 Task: Create a section Feedback Collection Sprint and in the section, add a milestone Hybrid Cloud Integration in the project BarTech
Action: Mouse moved to (216, 422)
Screenshot: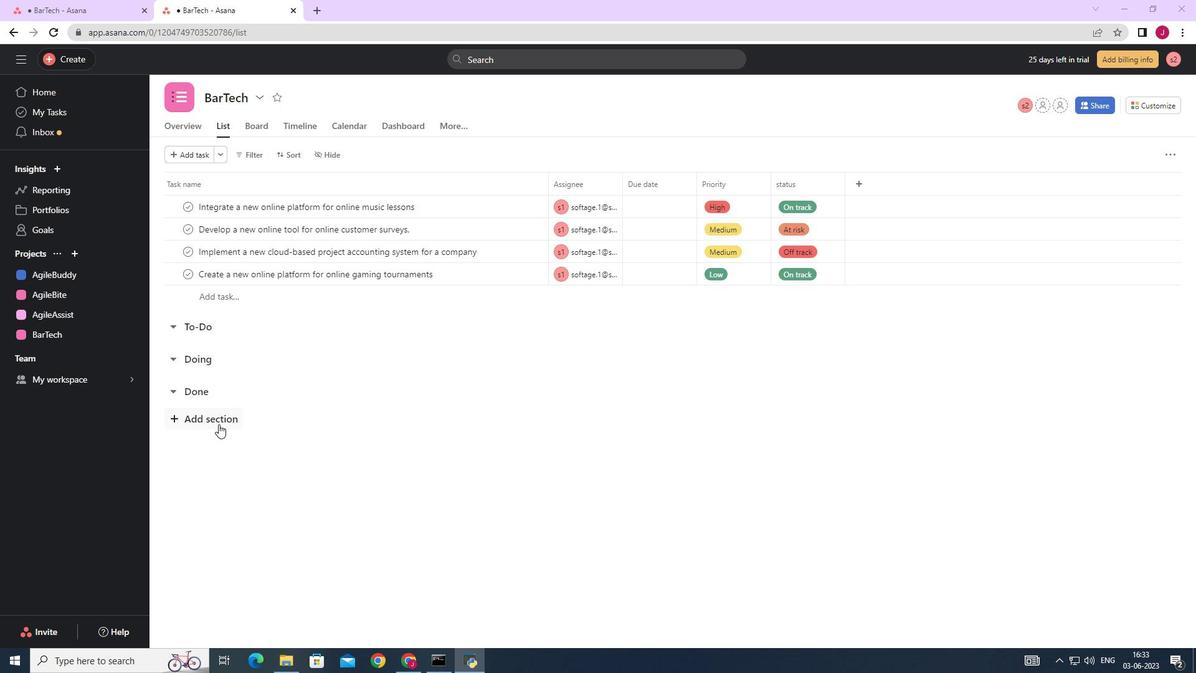 
Action: Mouse pressed left at (216, 422)
Screenshot: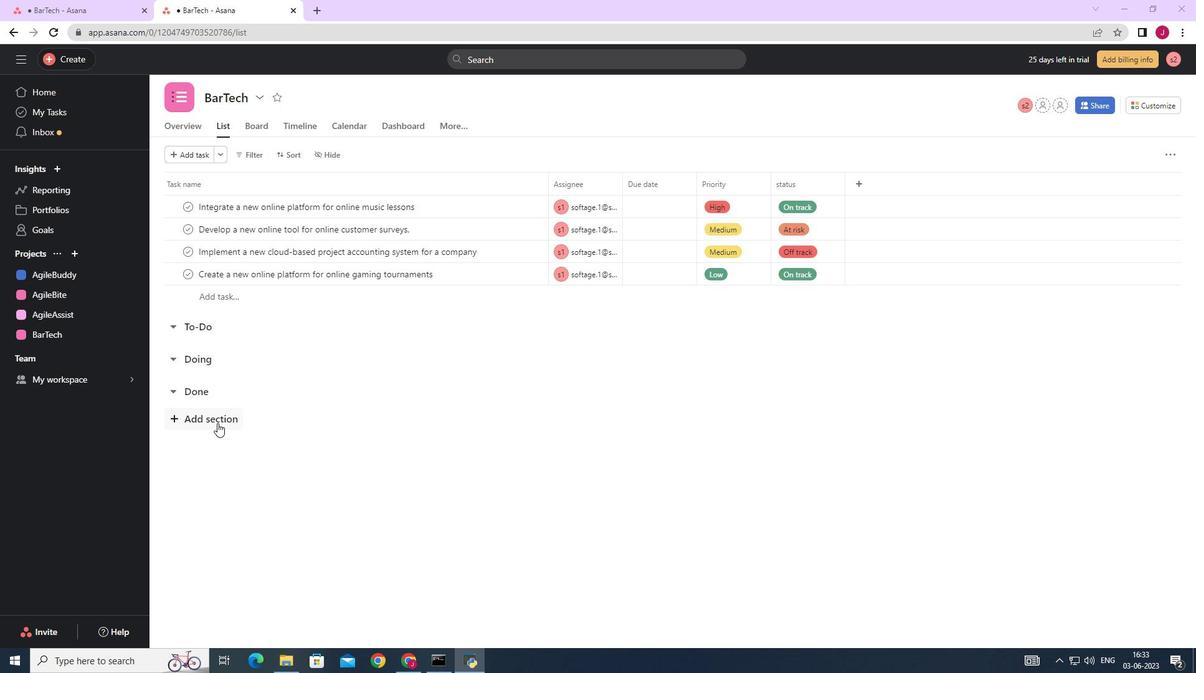 
Action: Mouse moved to (217, 421)
Screenshot: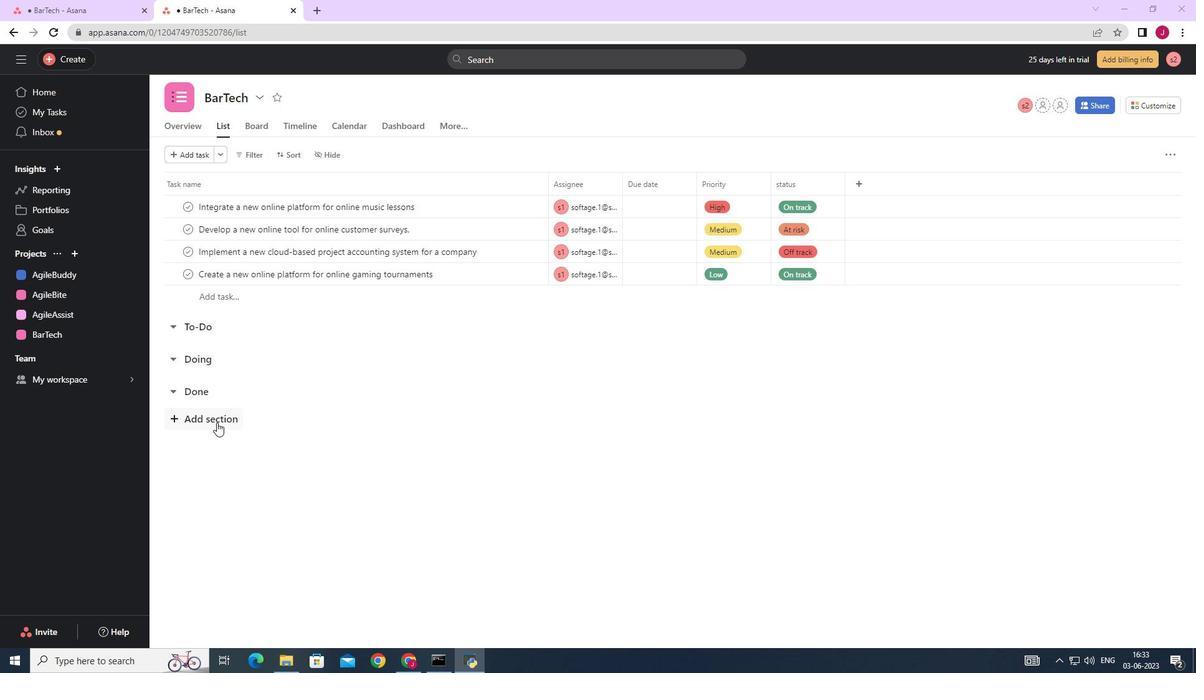 
Action: Key pressed <Key.caps_lock>F<Key.caps_lock>eedback<Key.space><Key.caps_lock>C<Key.caps_lock>ollection<Key.space><Key.caps_lock>S<Key.caps_lock>print<Key.enter><Key.caps_lock>H<Key.caps_lock>ybrid<Key.space><Key.caps_lock>C<Key.caps_lock>loud<Key.space><Key.caps_lock>I<Key.caps_lock>ntegration
Screenshot: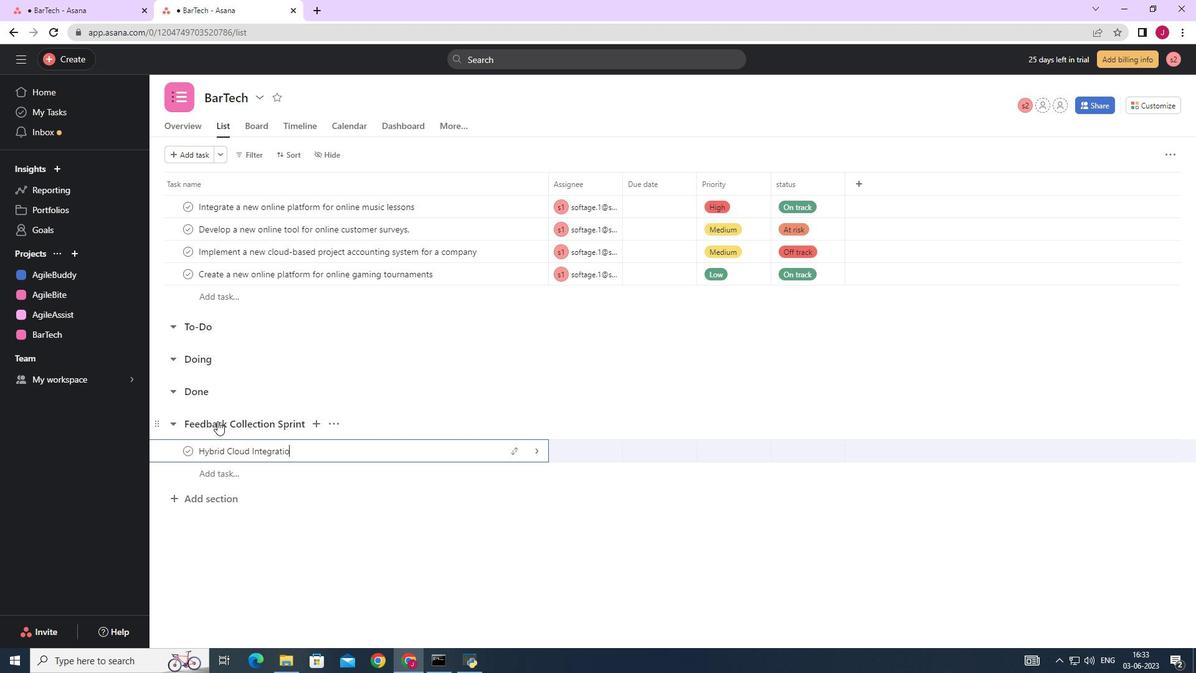
Action: Mouse moved to (541, 450)
Screenshot: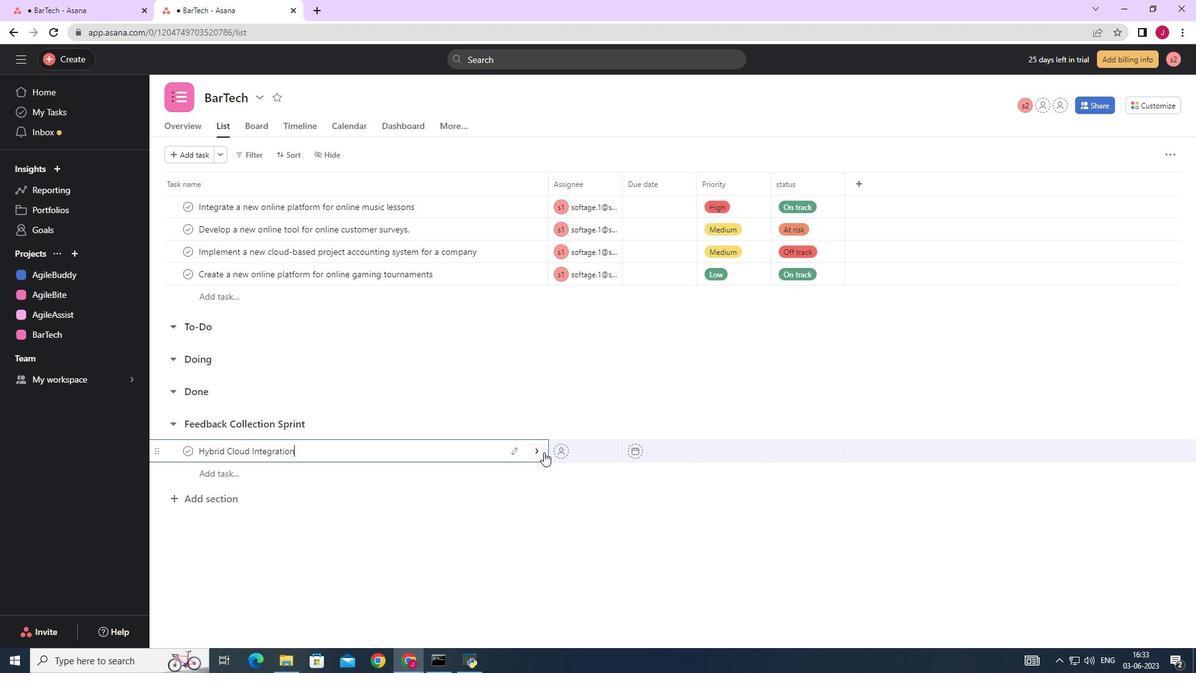 
Action: Mouse pressed left at (541, 450)
Screenshot: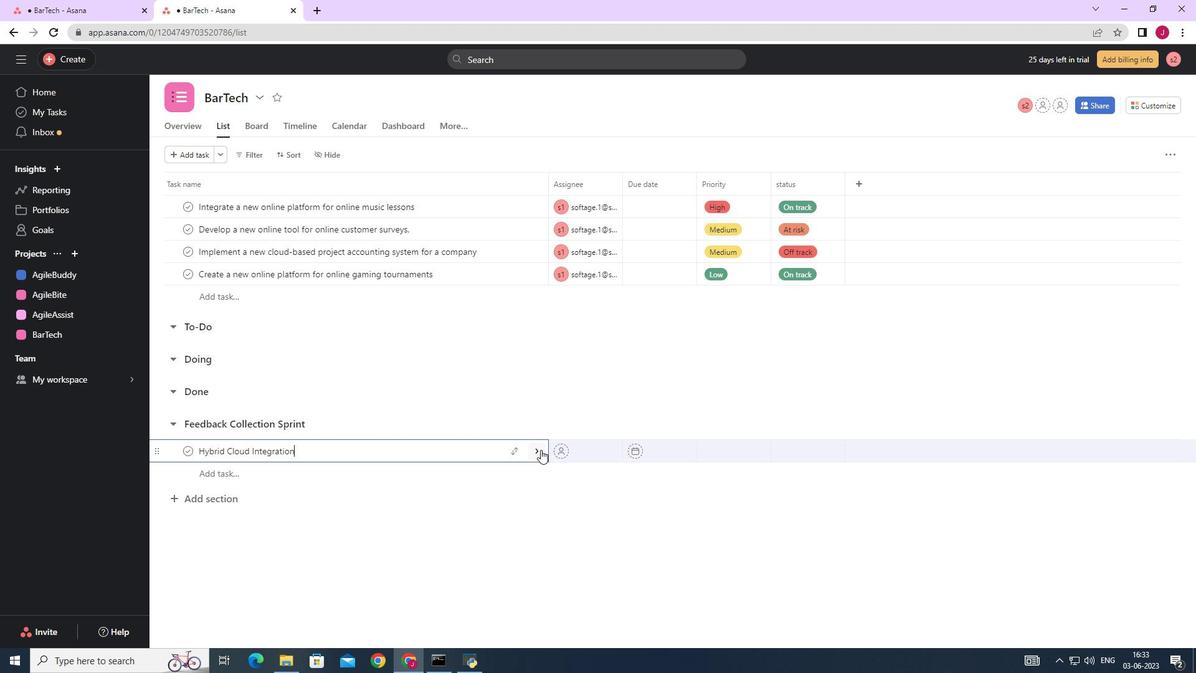 
Action: Mouse moved to (1151, 150)
Screenshot: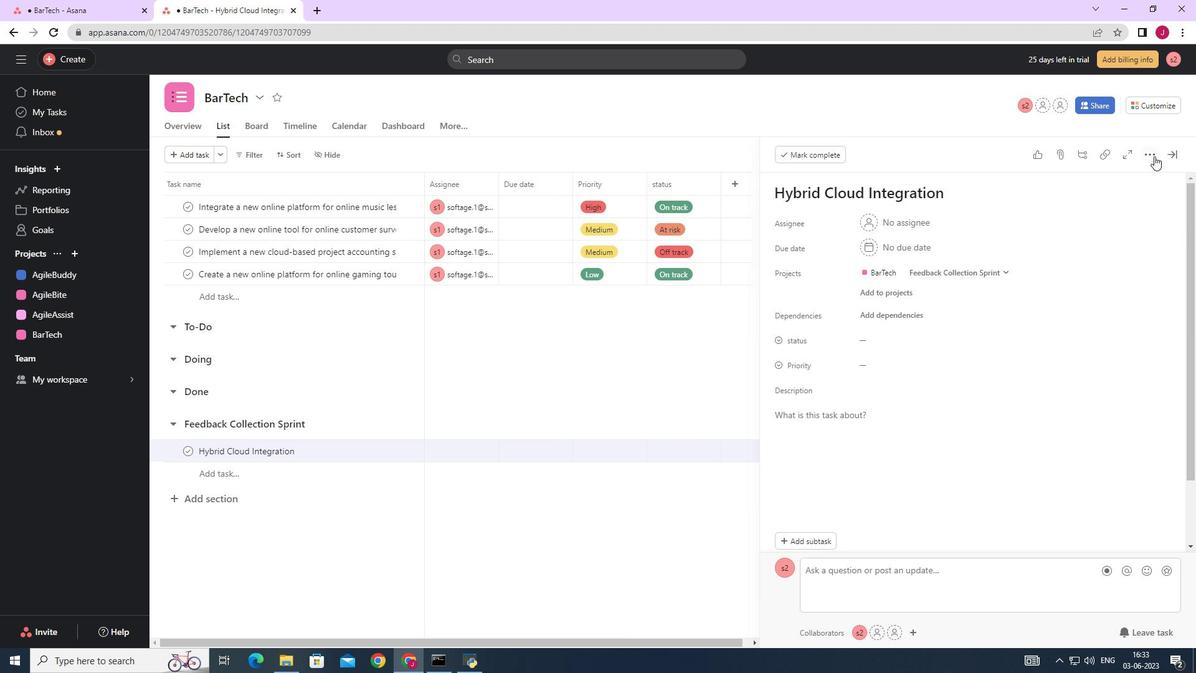 
Action: Mouse pressed left at (1151, 150)
Screenshot: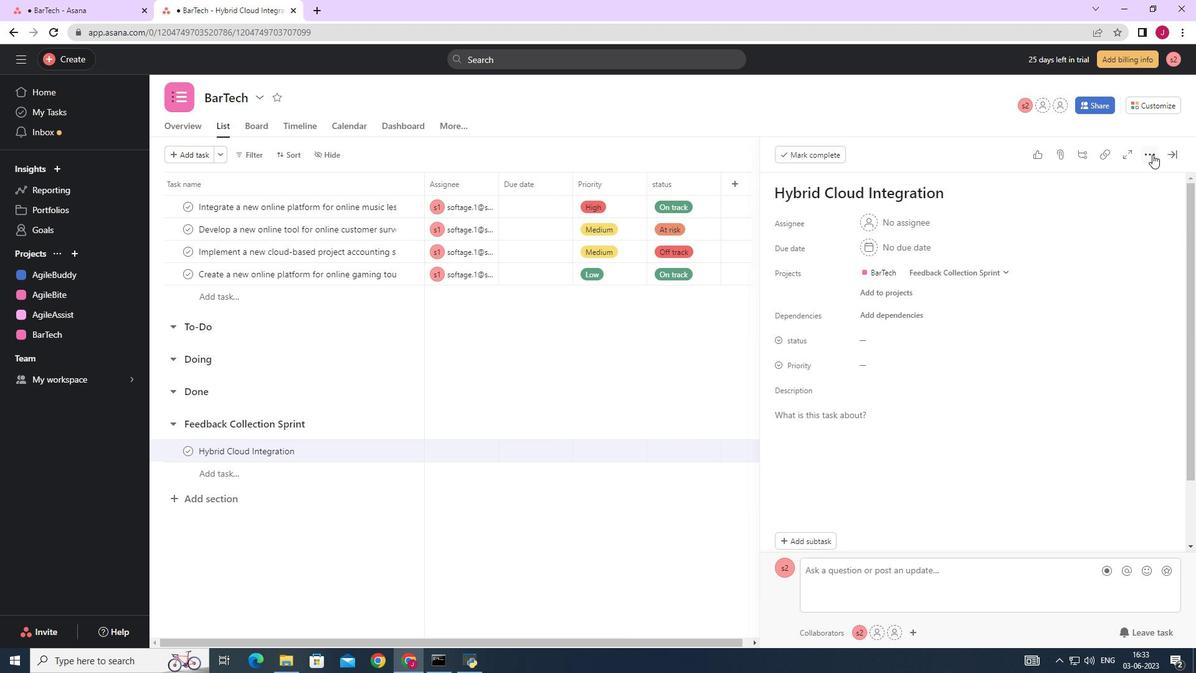 
Action: Mouse moved to (1067, 196)
Screenshot: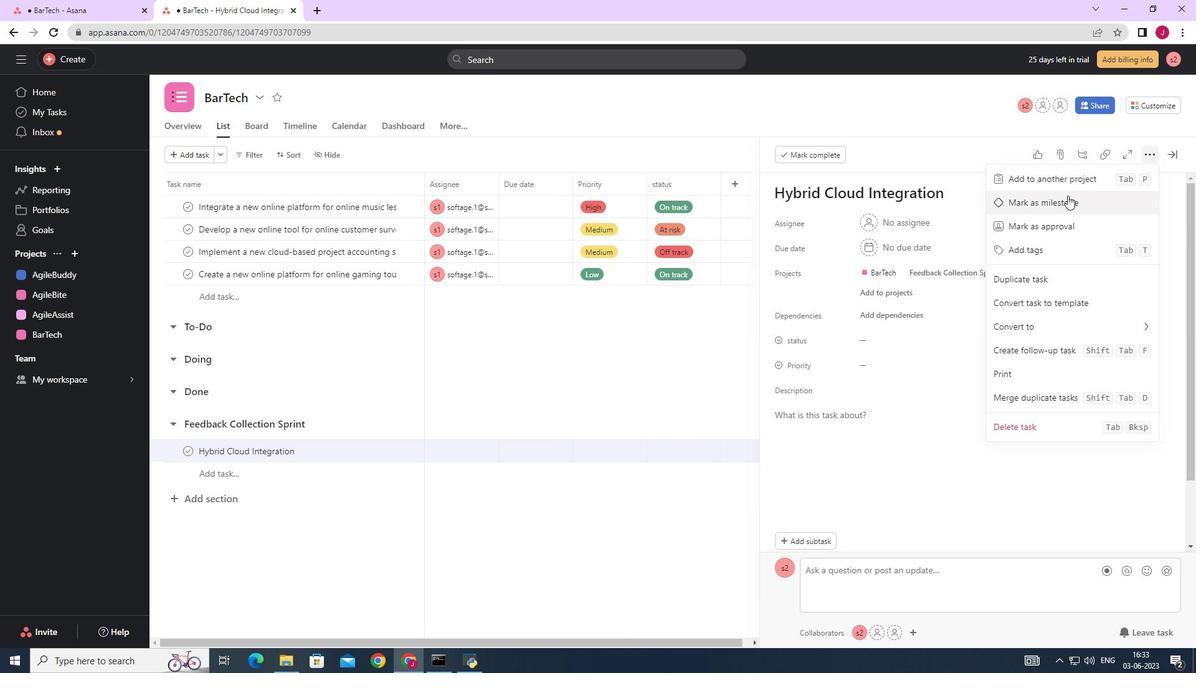 
Action: Mouse pressed left at (1067, 196)
Screenshot: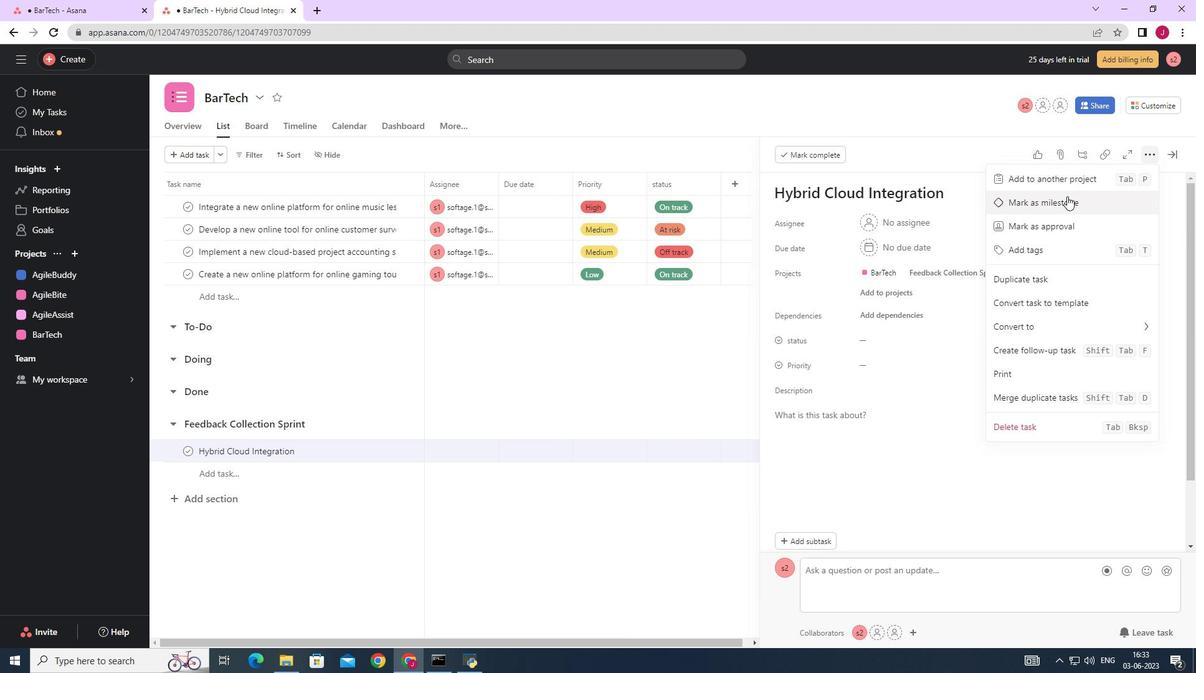 
Action: Mouse moved to (1176, 152)
Screenshot: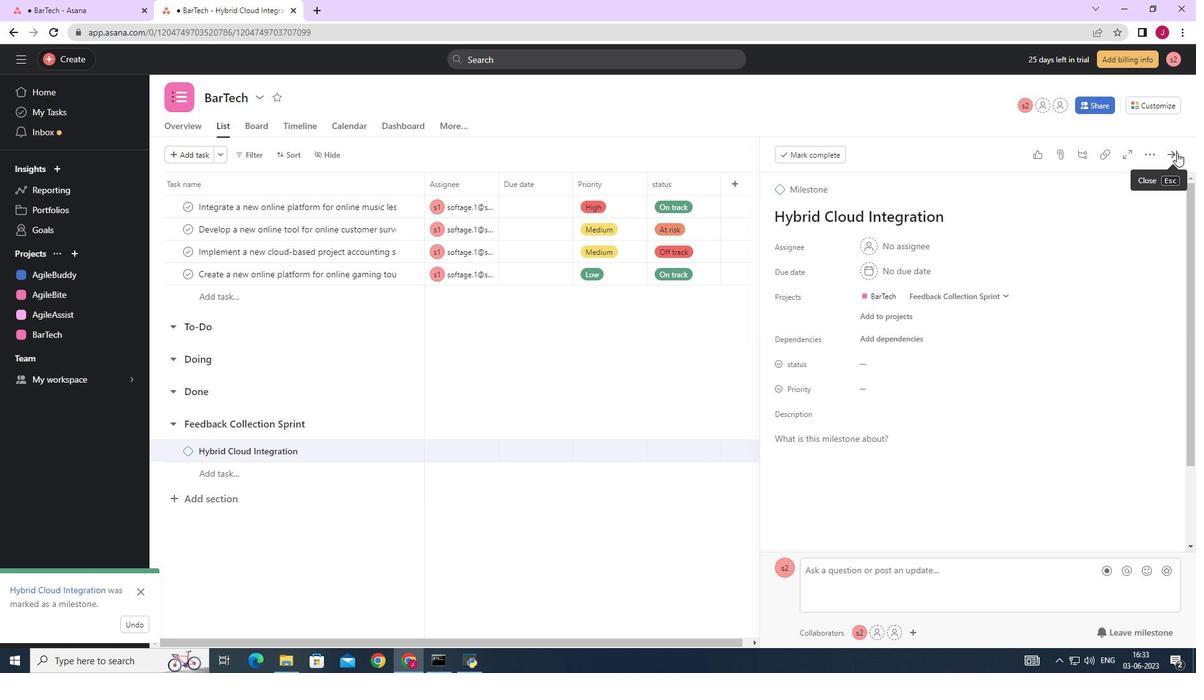 
Action: Mouse pressed left at (1176, 152)
Screenshot: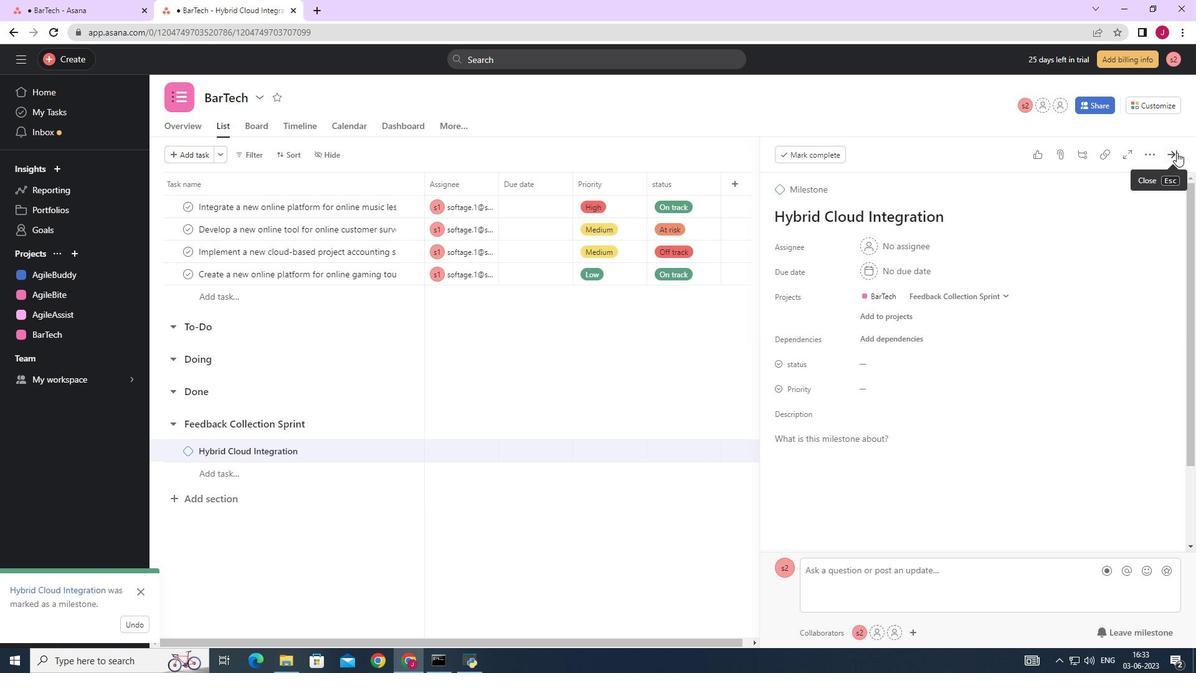 
Action: Mouse moved to (1173, 154)
Screenshot: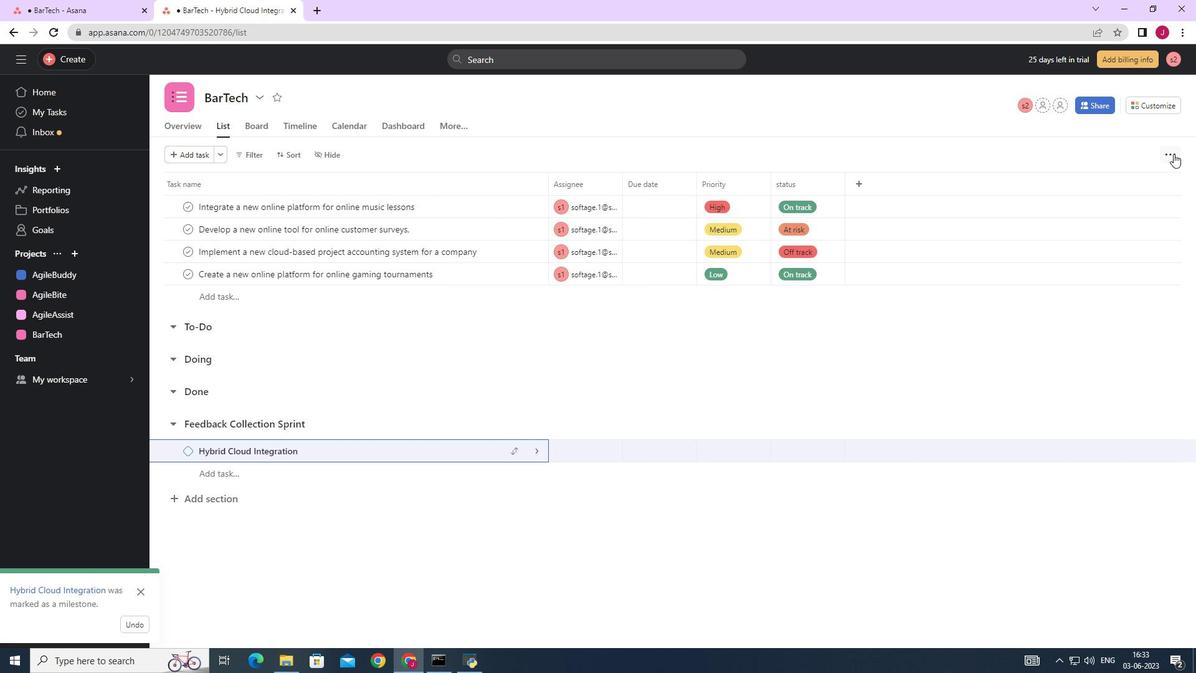 
